 Task: Remove "the start date" from the card.
Action: Mouse pressed left at (839, 233)
Screenshot: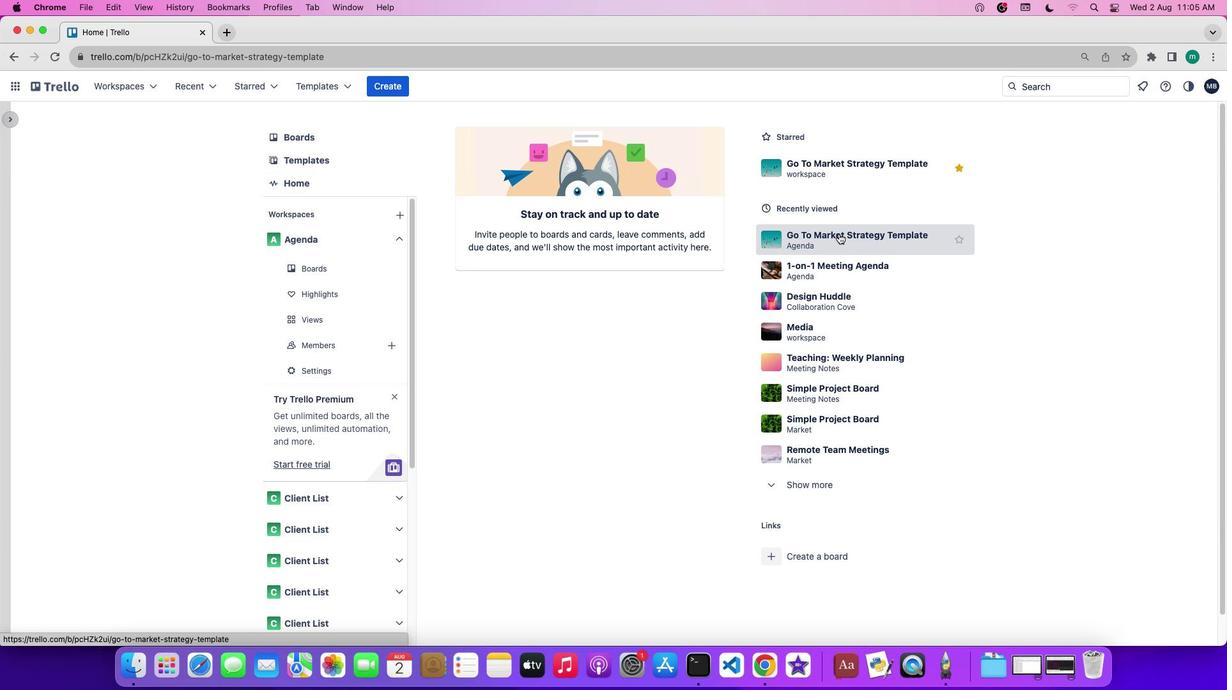 
Action: Mouse moved to (1103, 271)
Screenshot: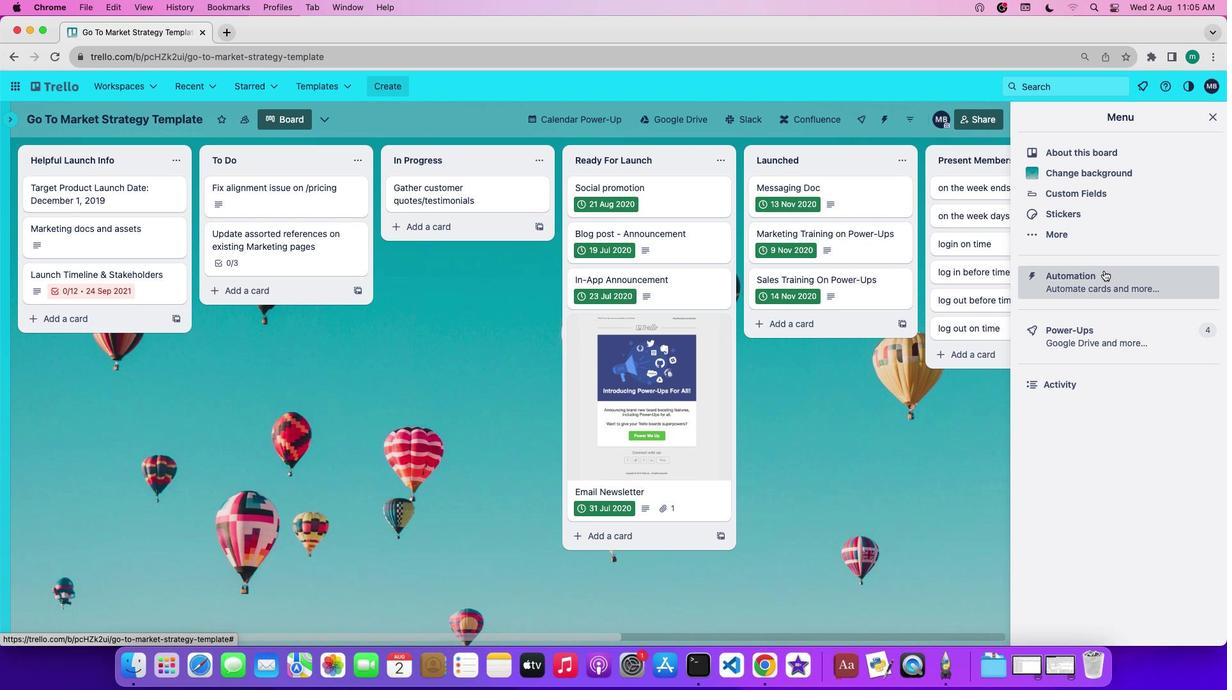 
Action: Mouse pressed left at (1103, 271)
Screenshot: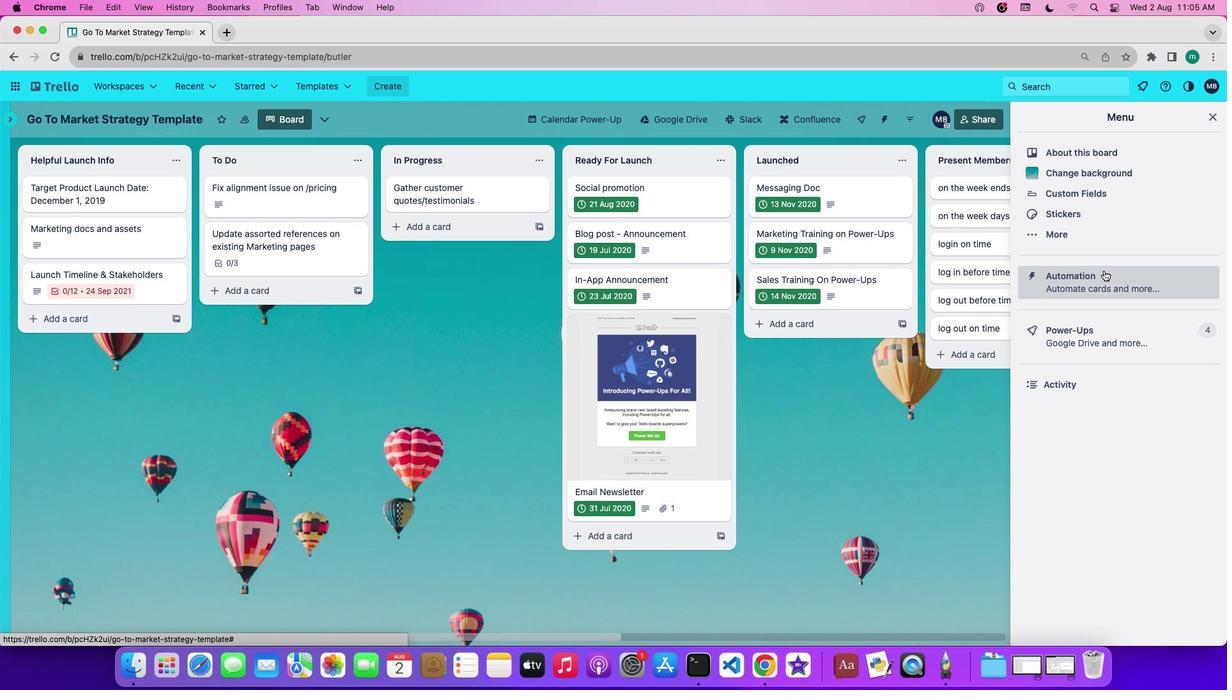 
Action: Mouse moved to (61, 333)
Screenshot: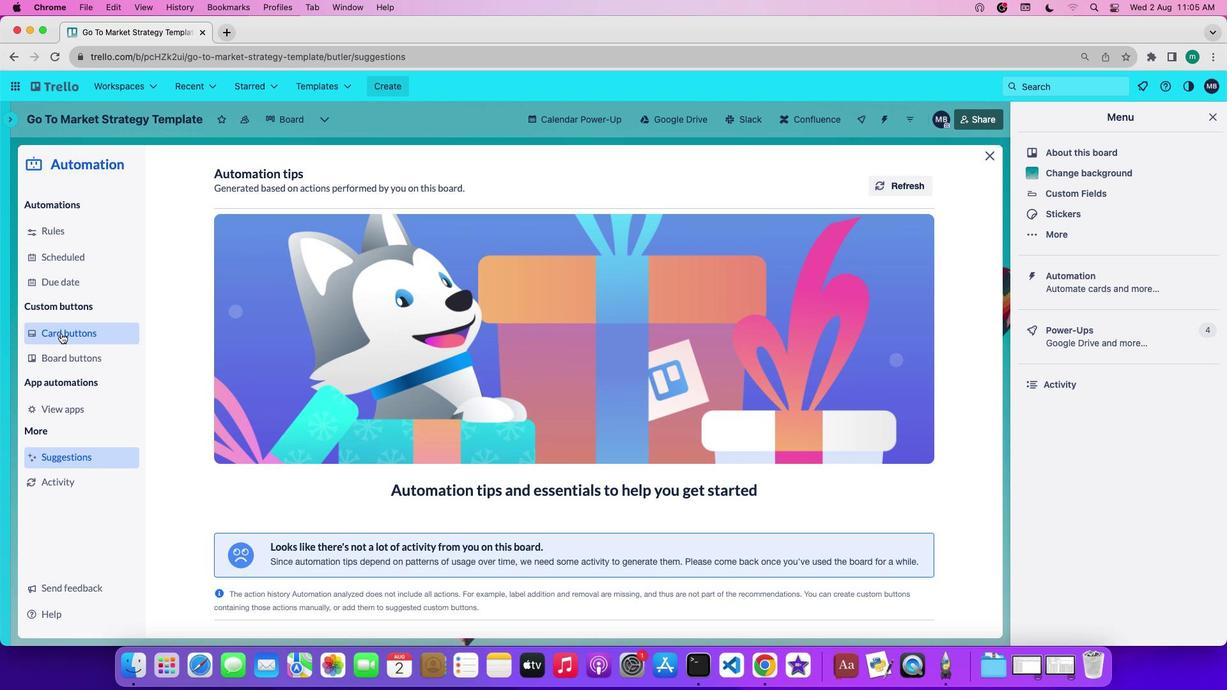 
Action: Mouse pressed left at (61, 333)
Screenshot: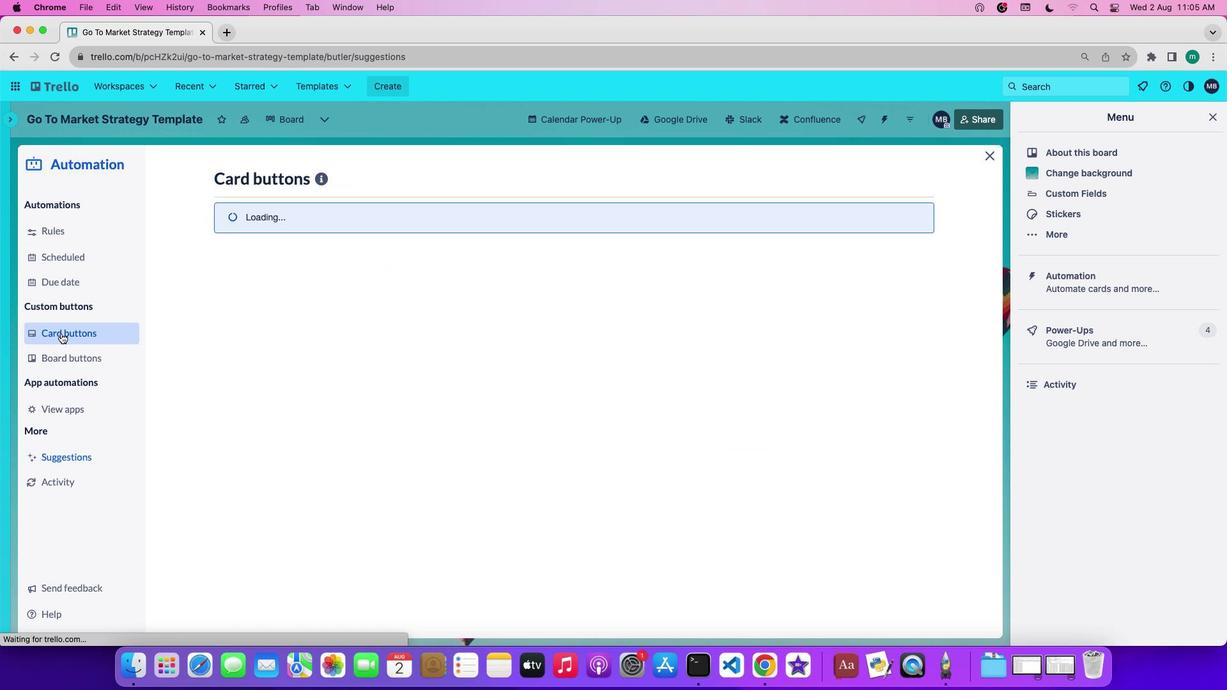 
Action: Mouse moved to (273, 441)
Screenshot: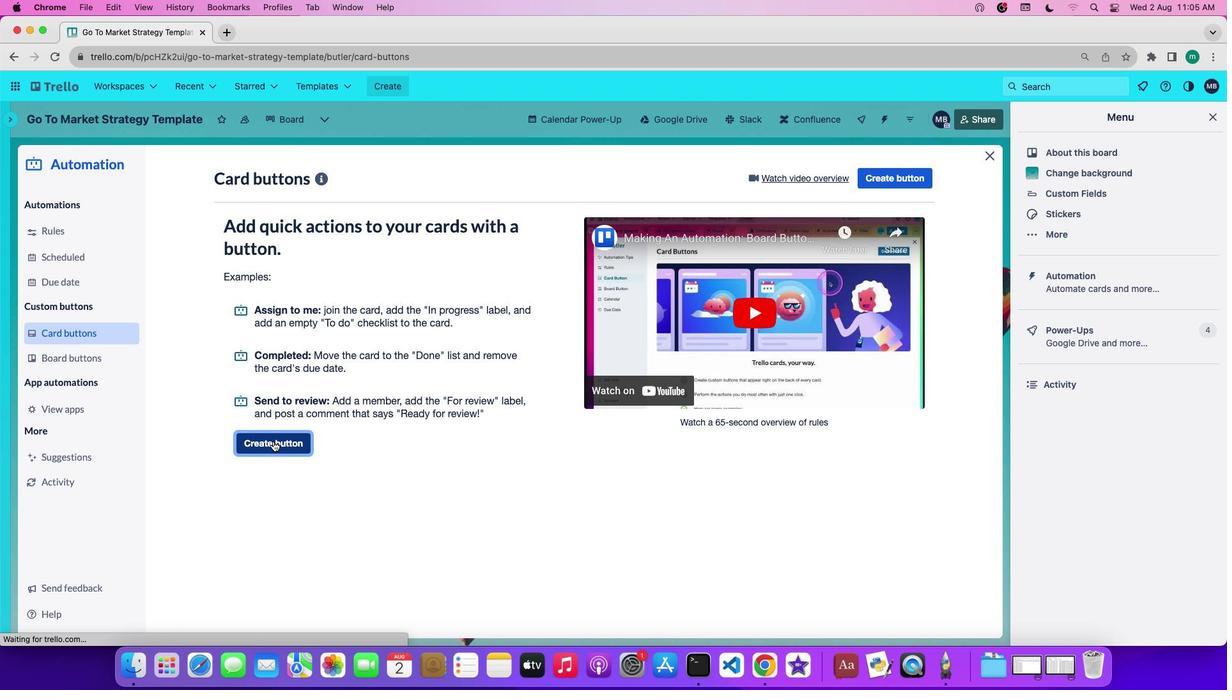 
Action: Mouse pressed left at (273, 441)
Screenshot: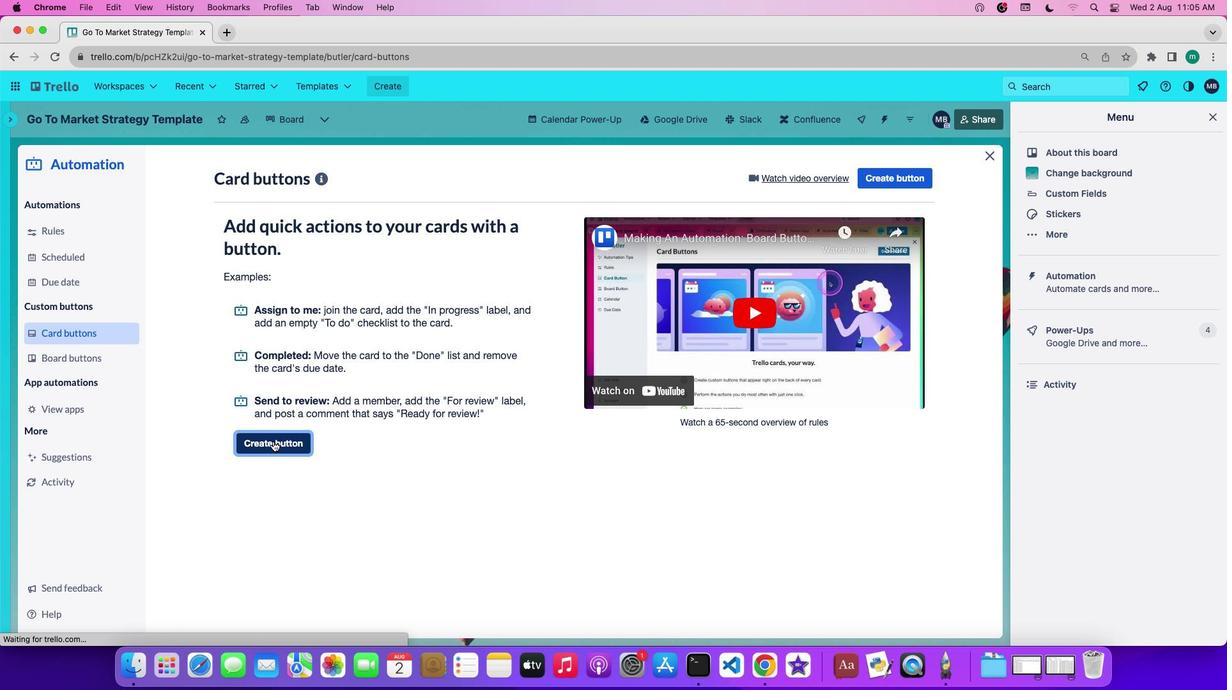 
Action: Mouse moved to (500, 355)
Screenshot: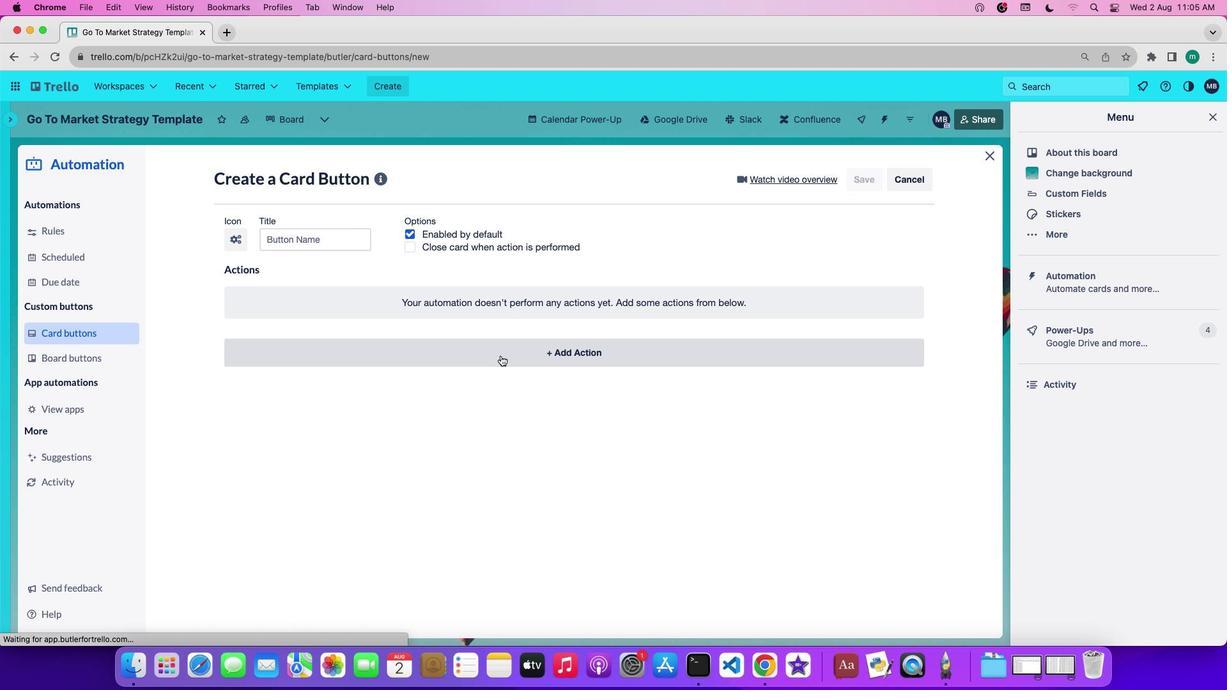 
Action: Mouse pressed left at (500, 355)
Screenshot: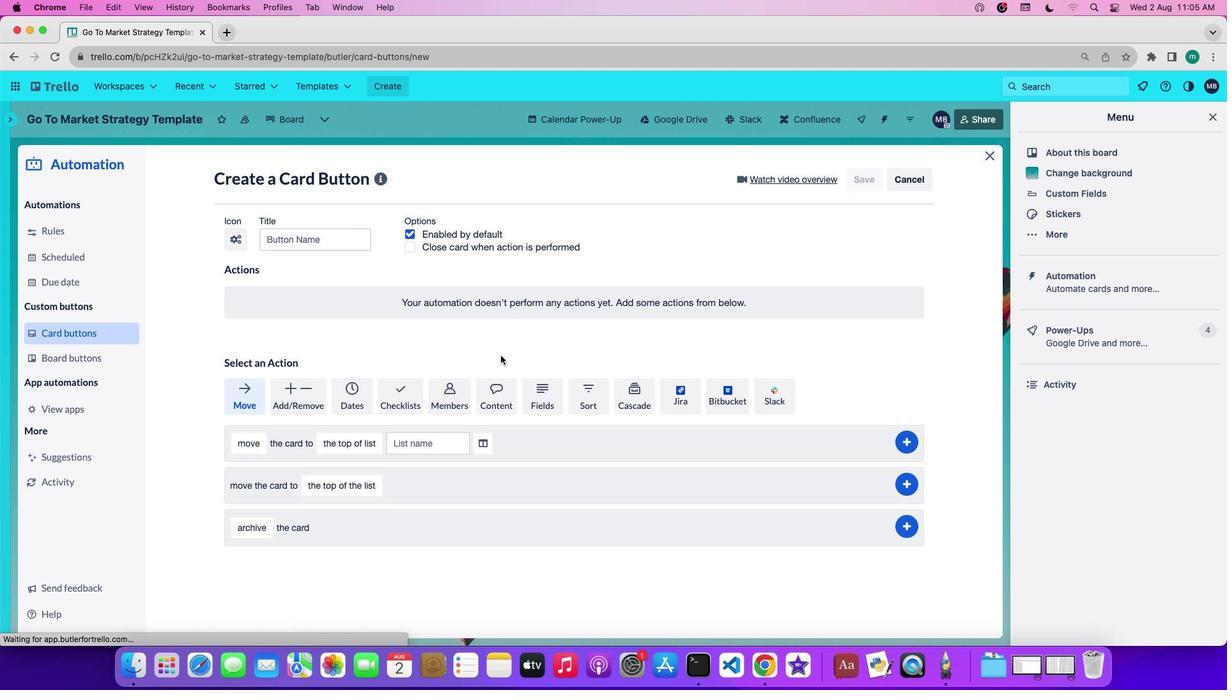
Action: Mouse moved to (317, 400)
Screenshot: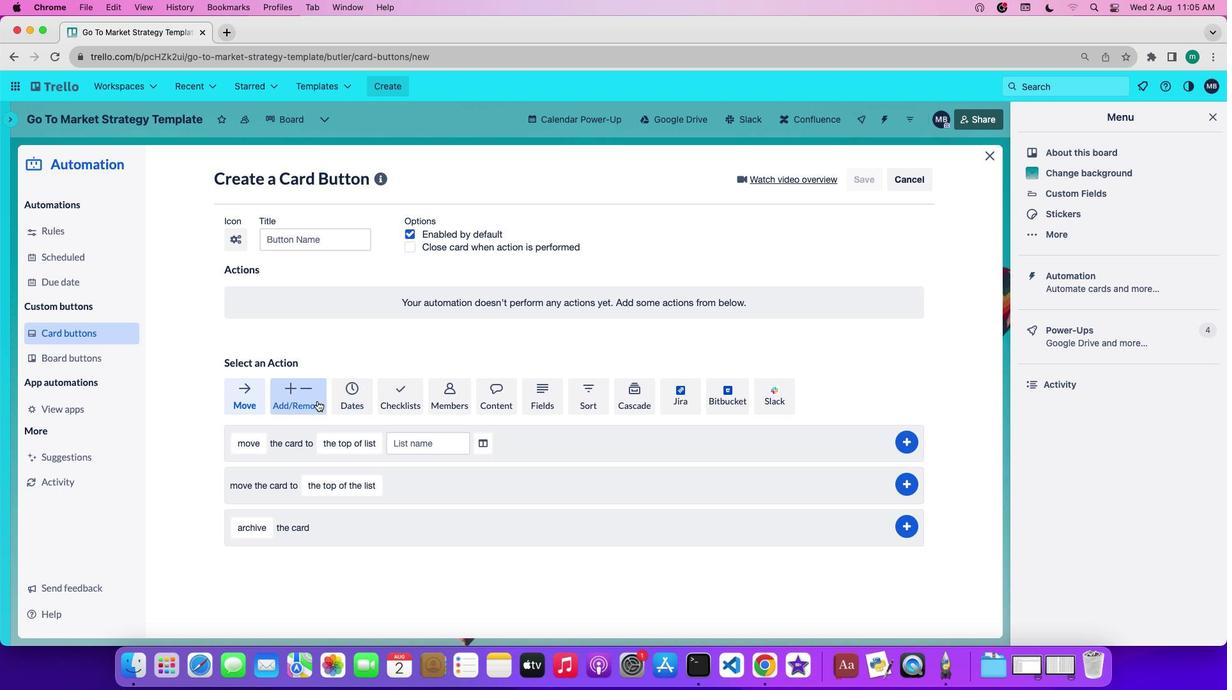 
Action: Mouse pressed left at (317, 400)
Screenshot: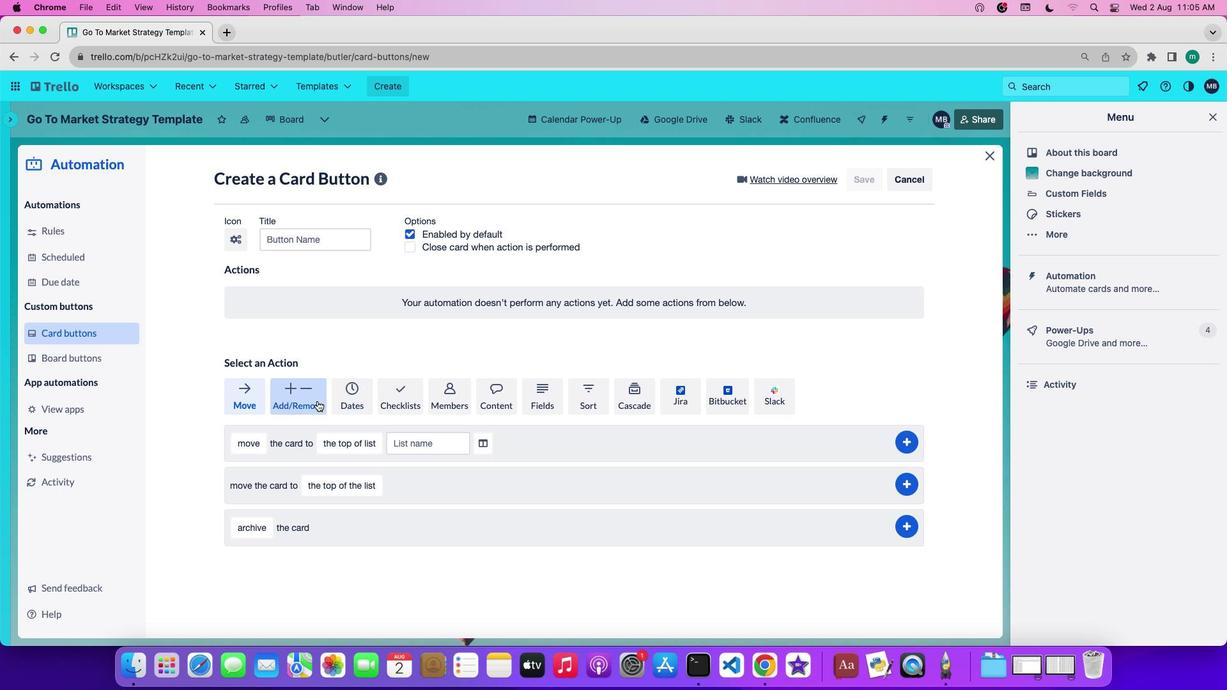 
Action: Mouse moved to (343, 503)
Screenshot: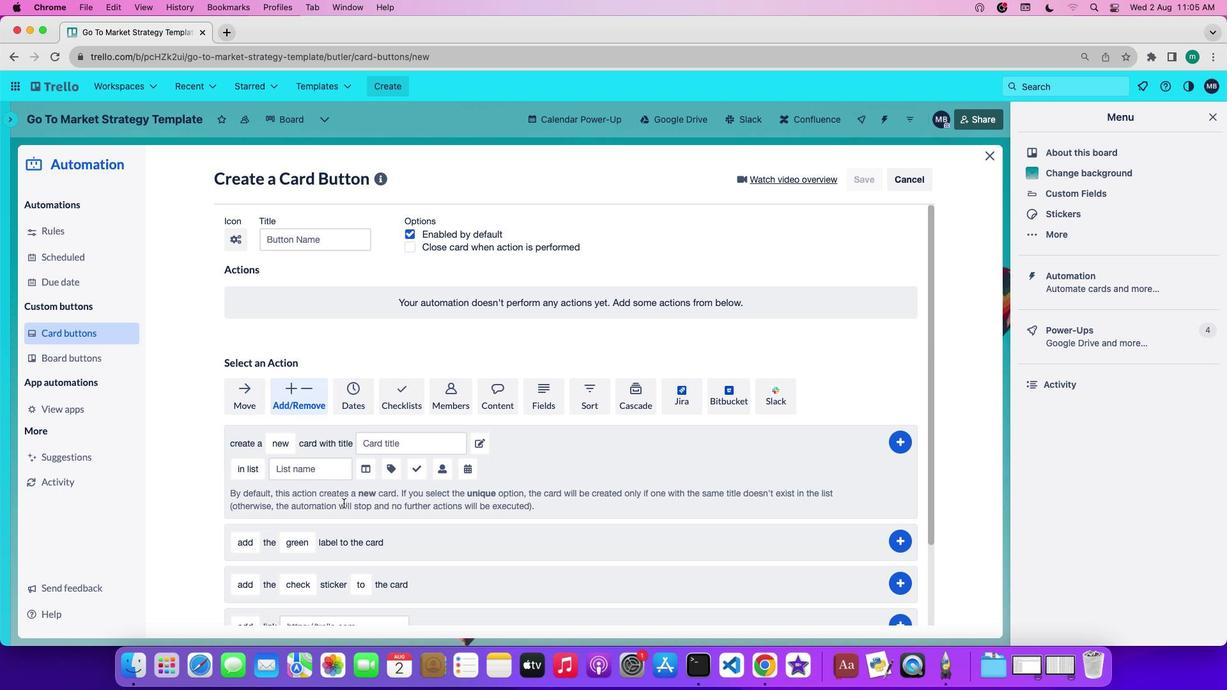 
Action: Mouse scrolled (343, 503) with delta (0, 0)
Screenshot: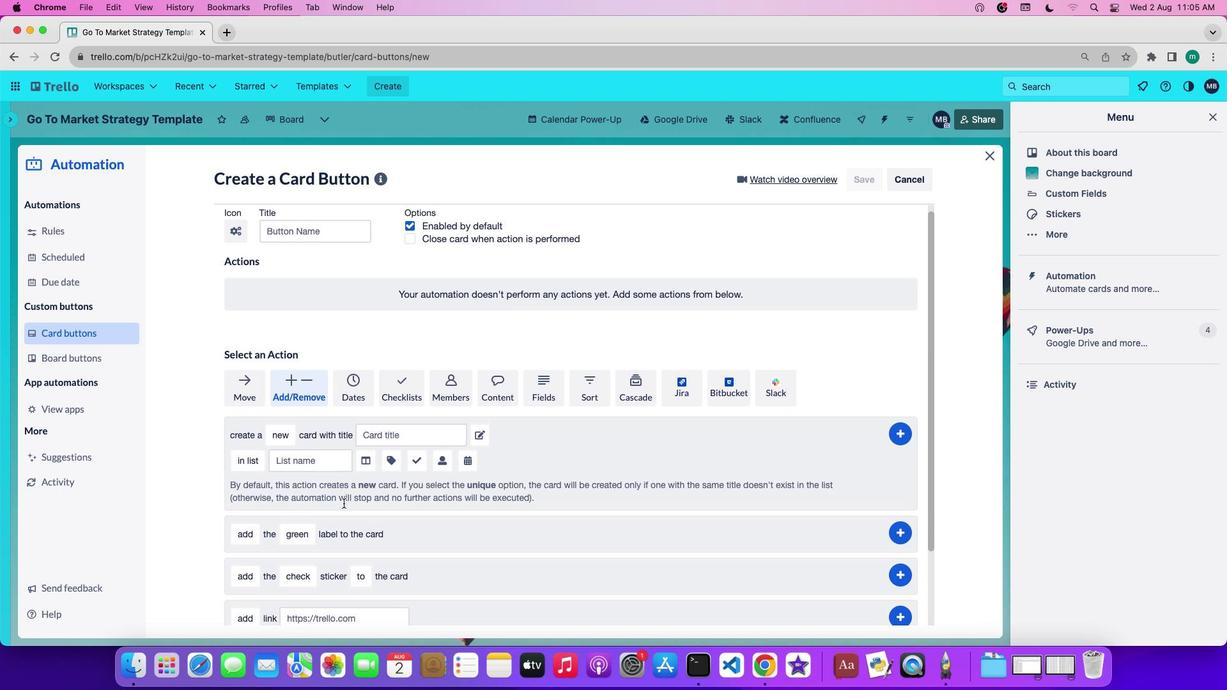 
Action: Mouse scrolled (343, 503) with delta (0, 0)
Screenshot: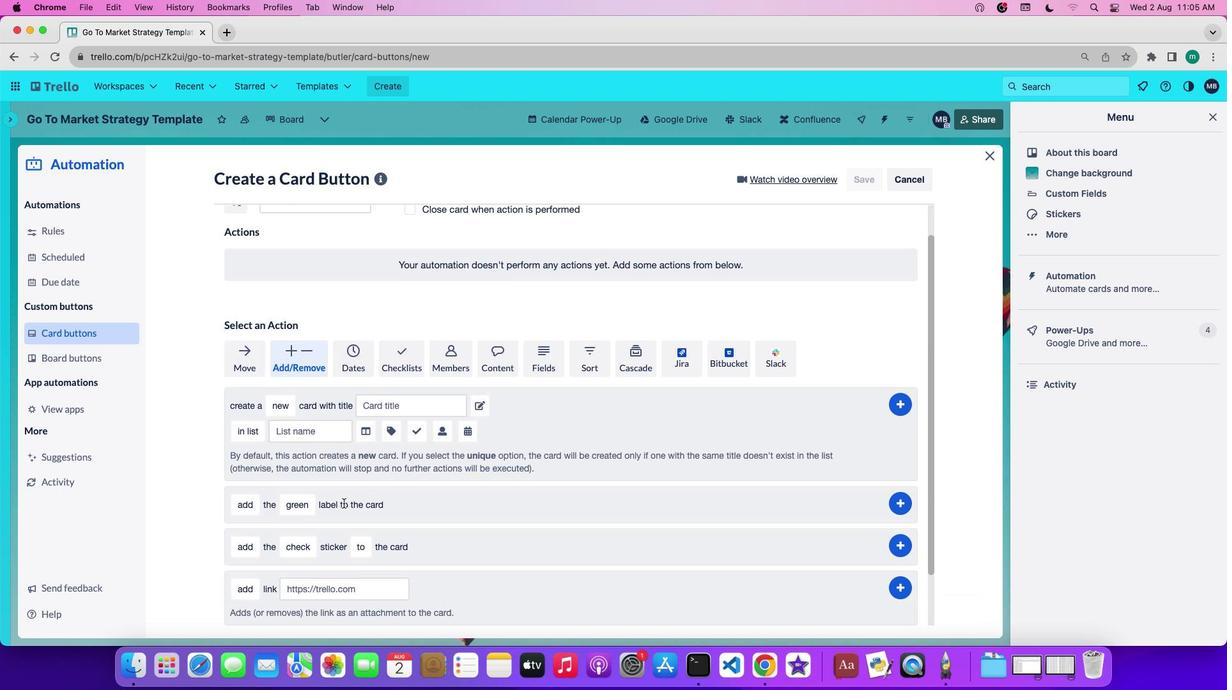 
Action: Mouse scrolled (343, 503) with delta (0, 0)
Screenshot: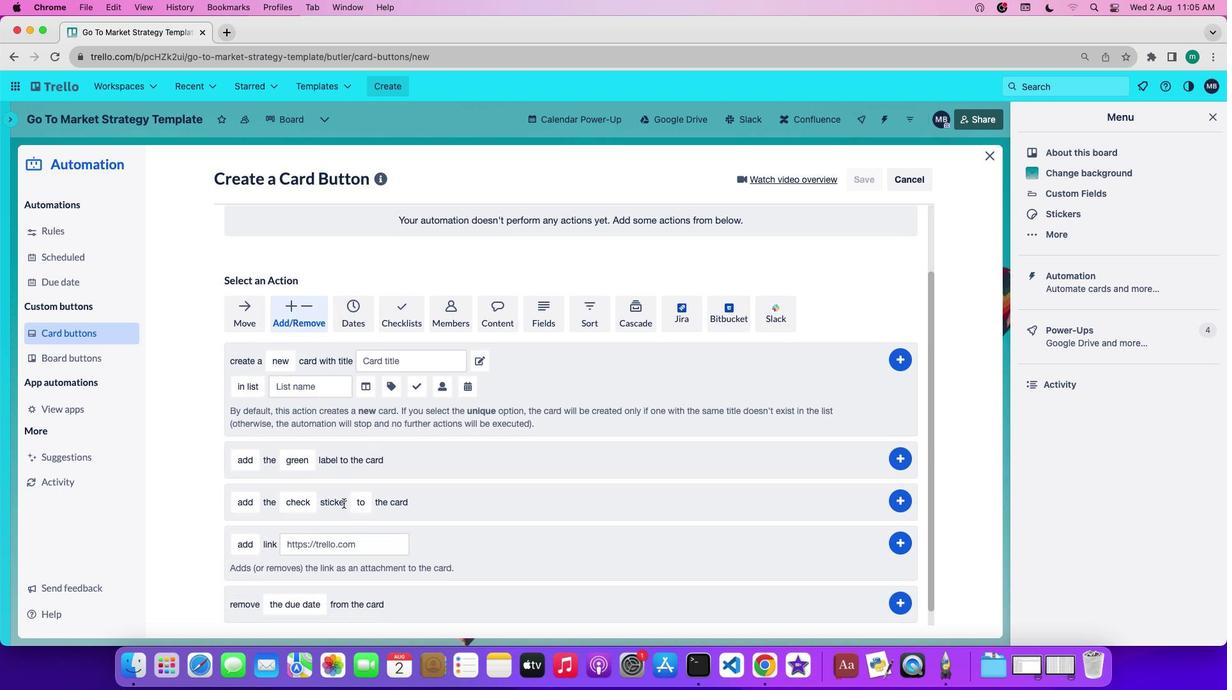 
Action: Mouse scrolled (343, 503) with delta (0, -1)
Screenshot: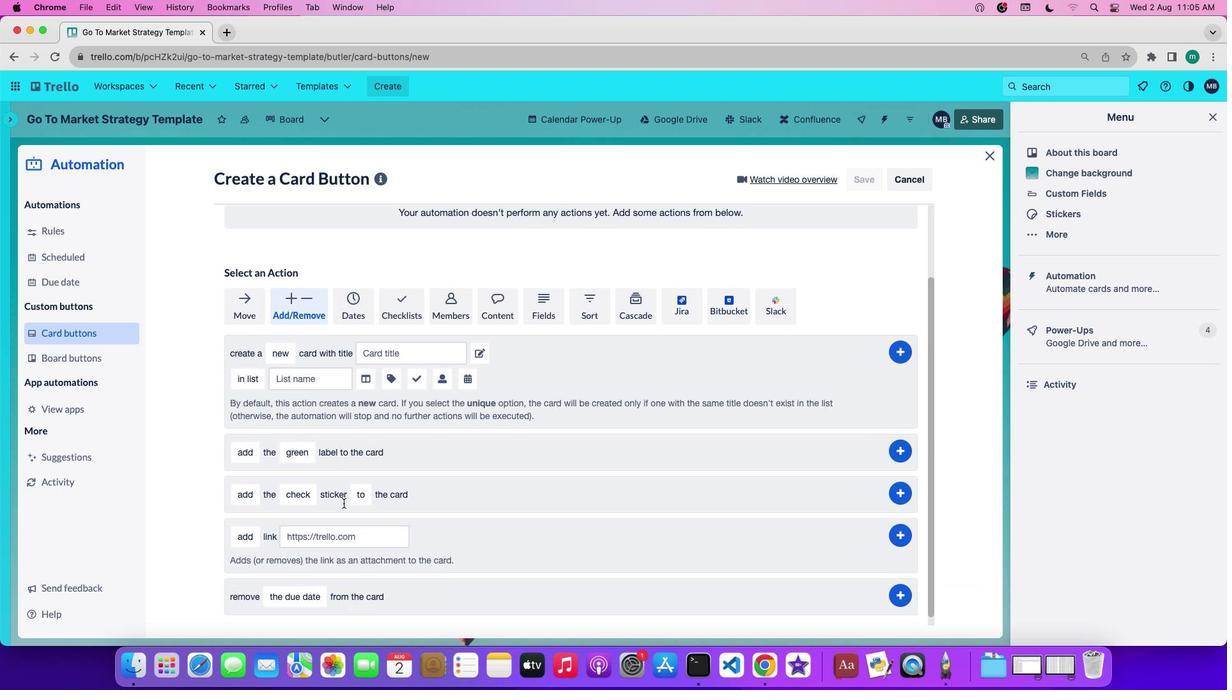 
Action: Mouse scrolled (343, 503) with delta (0, 0)
Screenshot: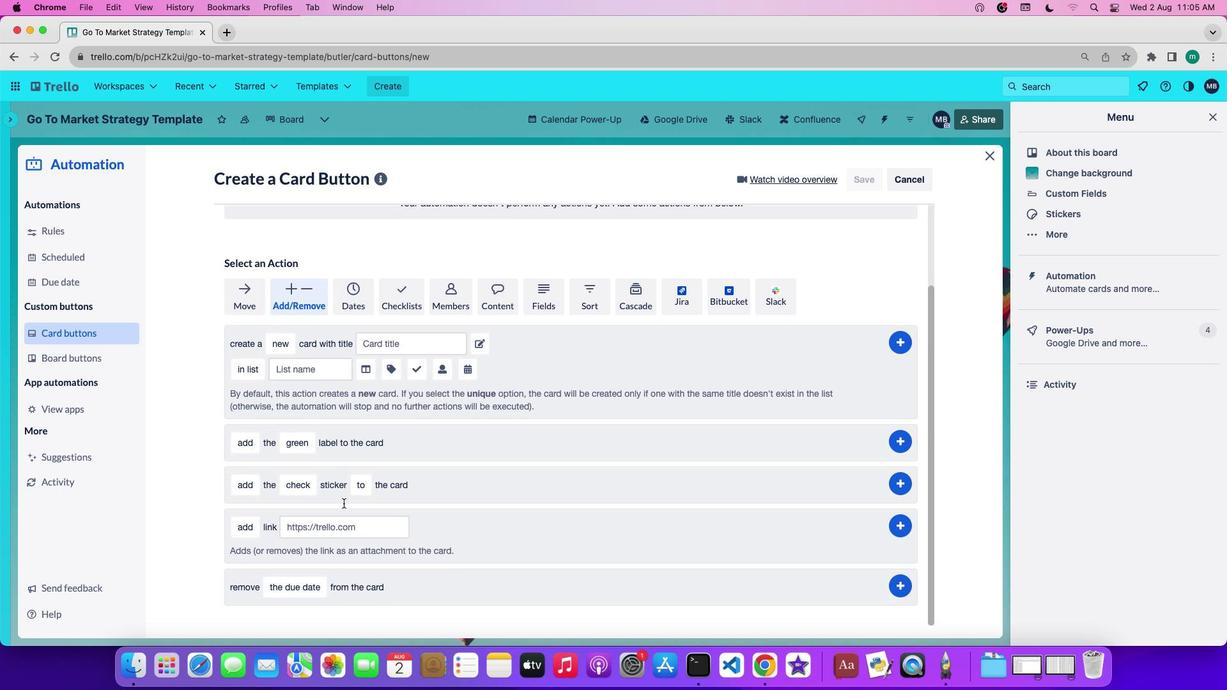 
Action: Mouse scrolled (343, 503) with delta (0, 0)
Screenshot: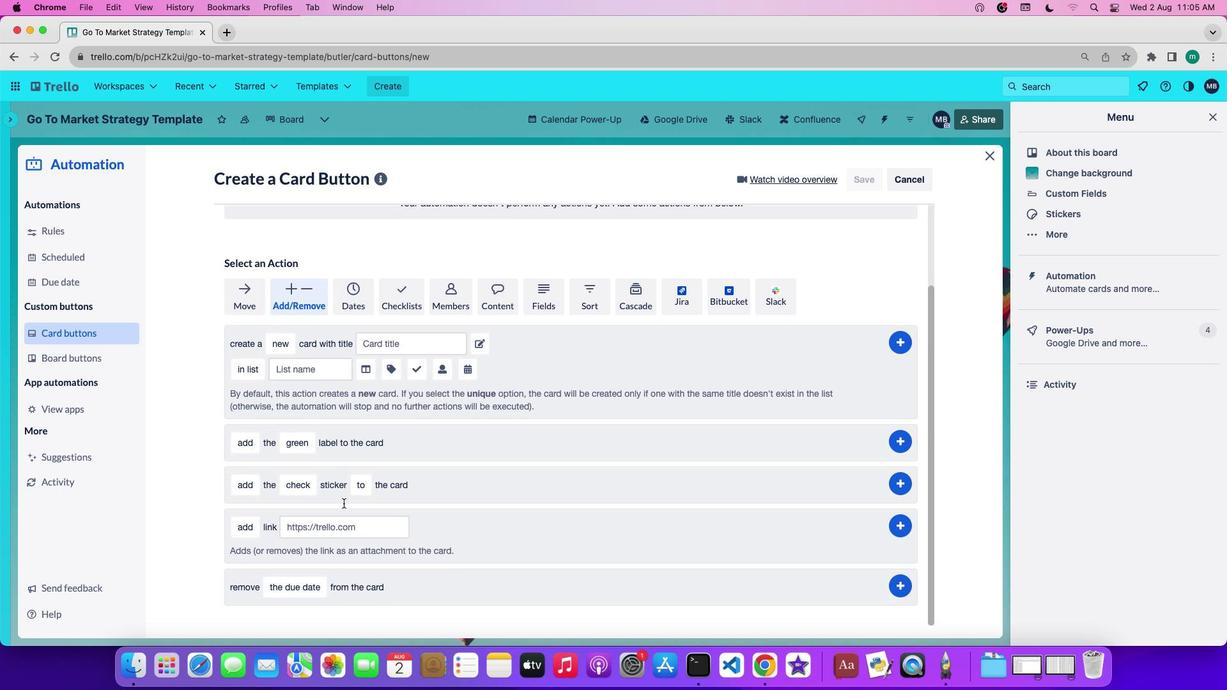 
Action: Mouse scrolled (343, 503) with delta (0, -1)
Screenshot: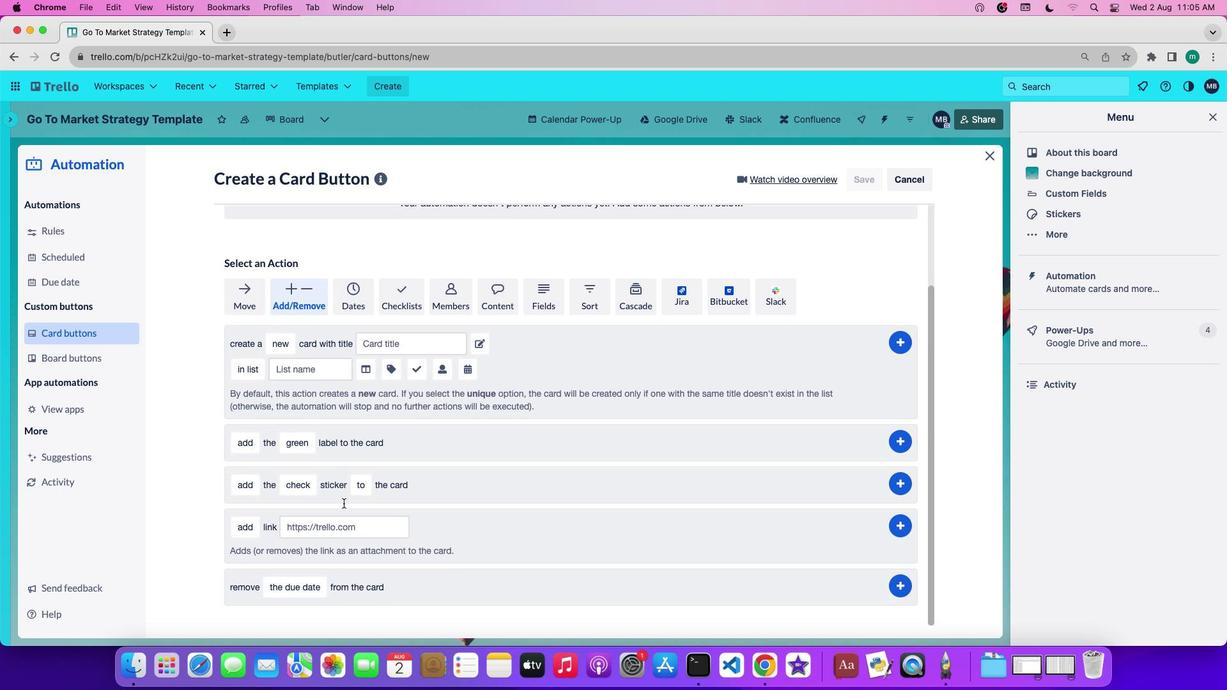 
Action: Mouse moved to (288, 592)
Screenshot: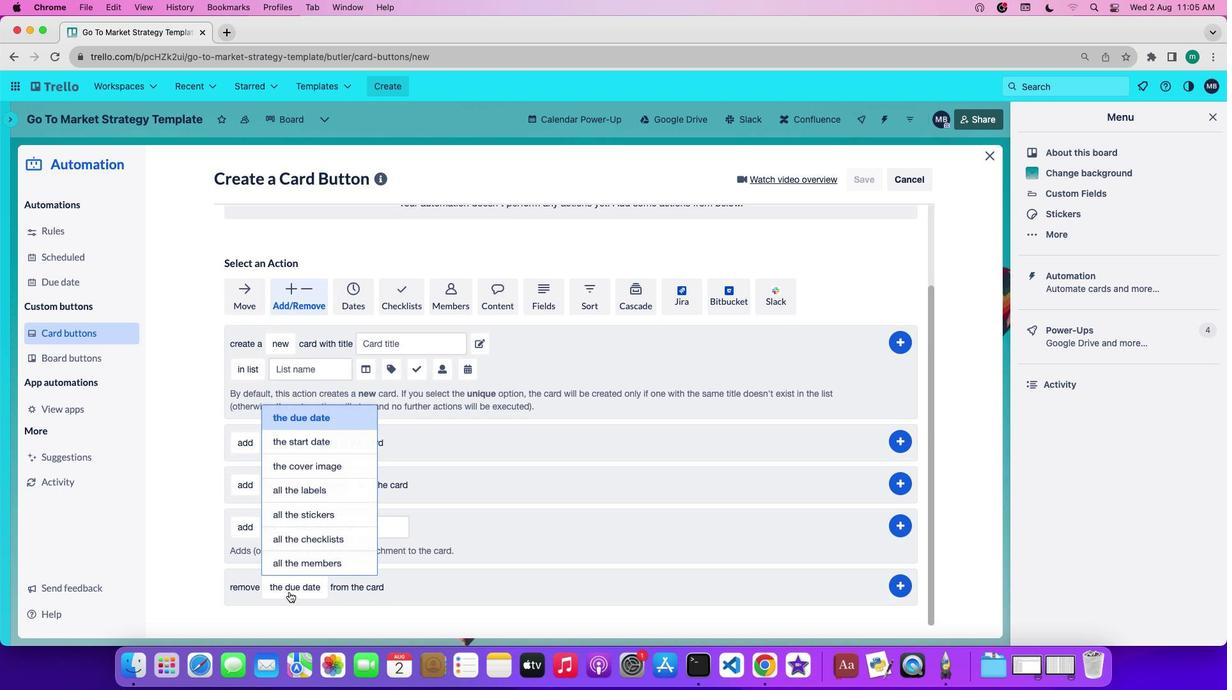 
Action: Mouse pressed left at (288, 592)
Screenshot: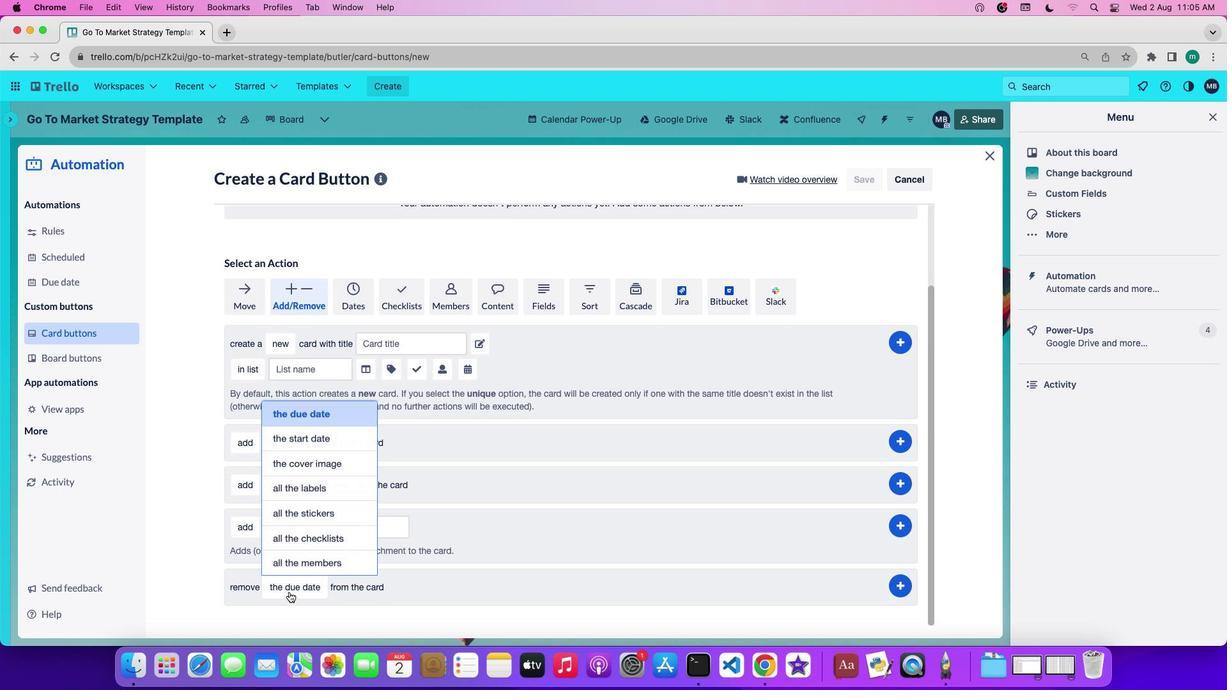 
Action: Mouse moved to (337, 435)
Screenshot: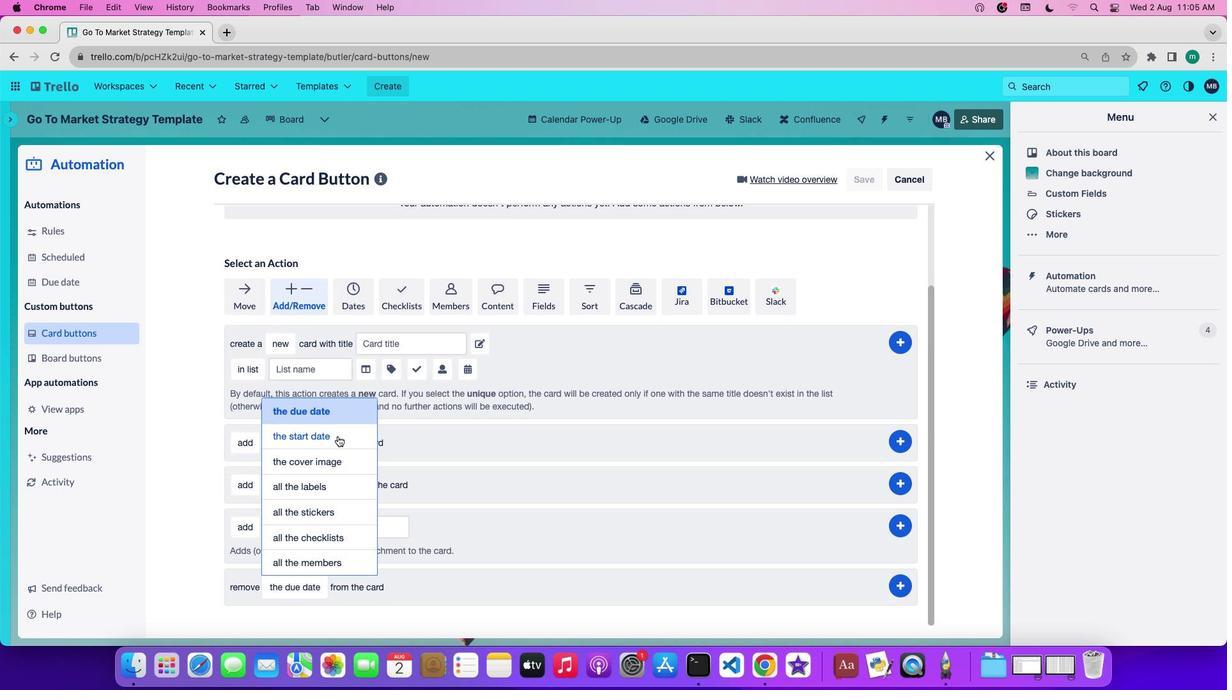 
Action: Mouse pressed left at (337, 435)
Screenshot: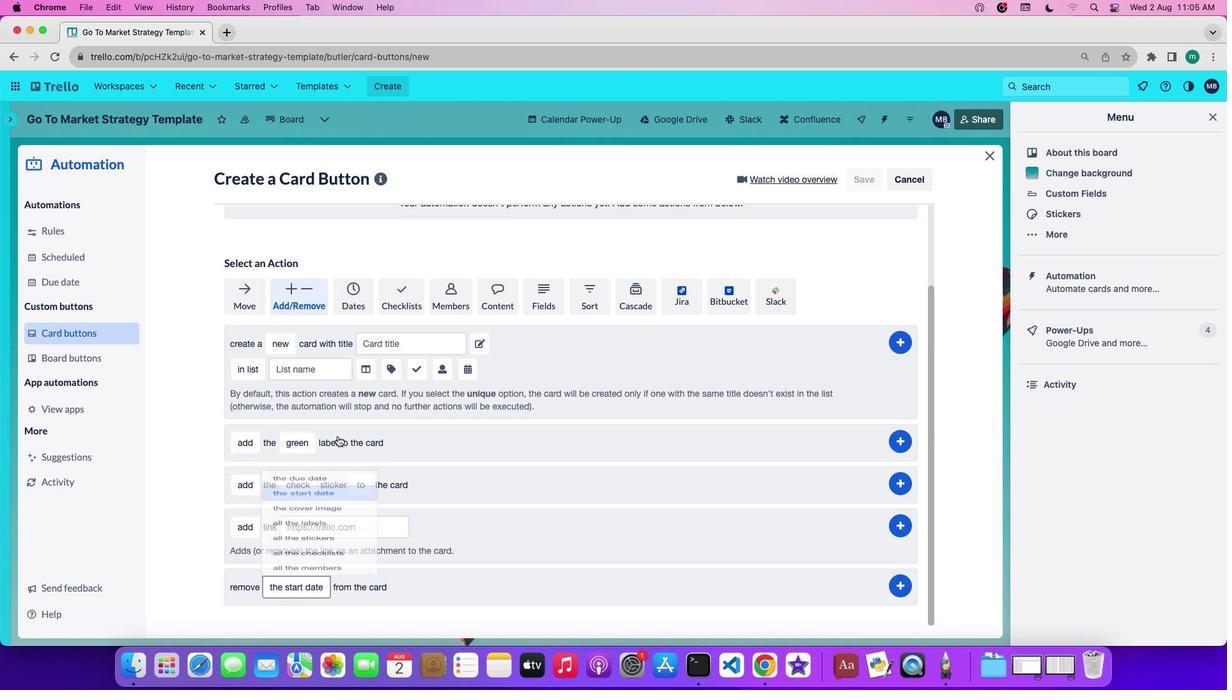 
Action: Mouse moved to (904, 589)
Screenshot: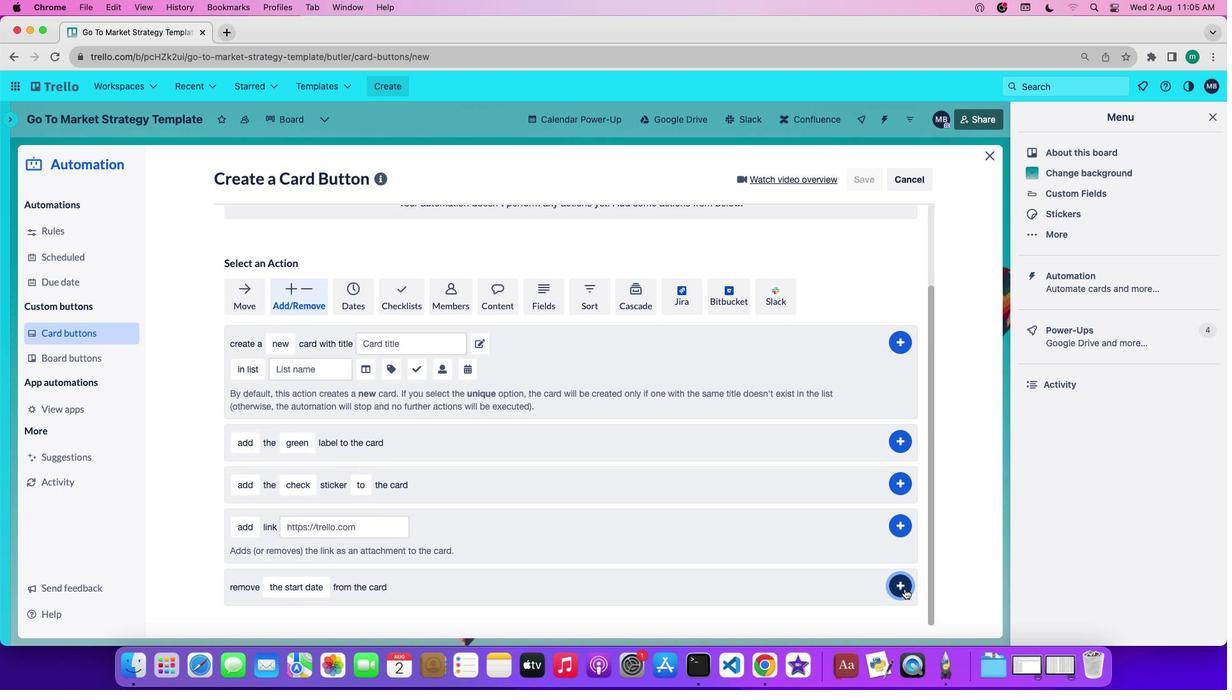 
Action: Mouse pressed left at (904, 589)
Screenshot: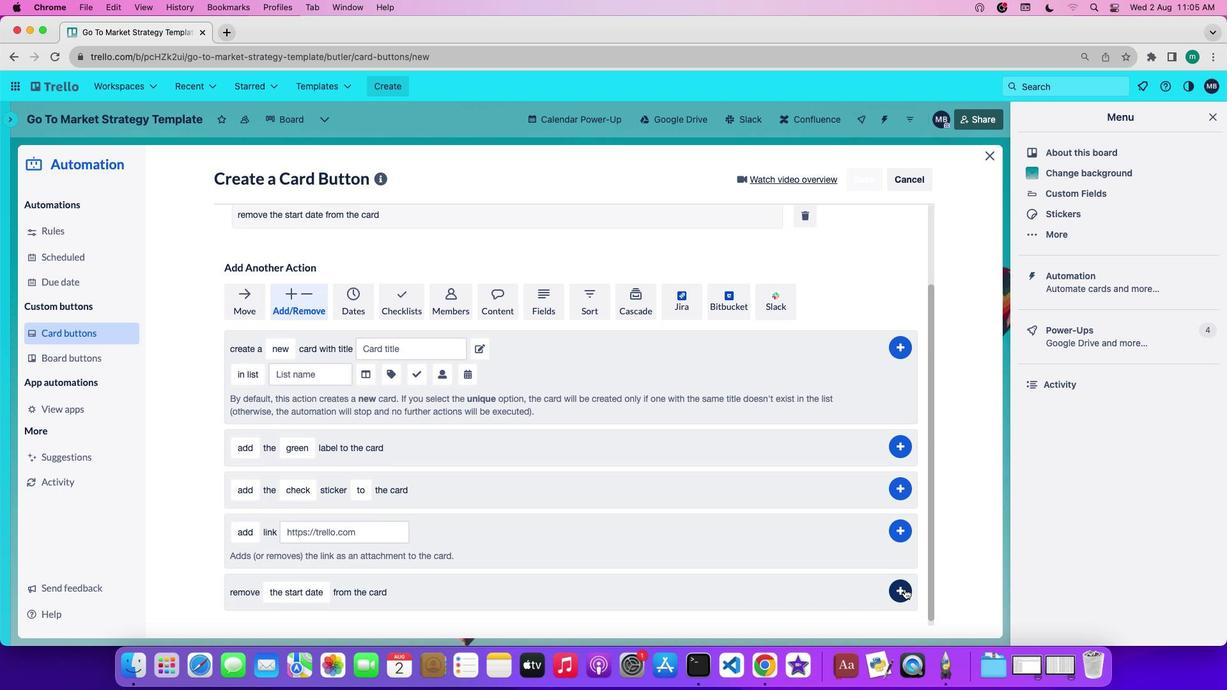 
